 Task: GIF Creation: Add text captions to a GIF.
Action: Mouse moved to (726, 677)
Screenshot: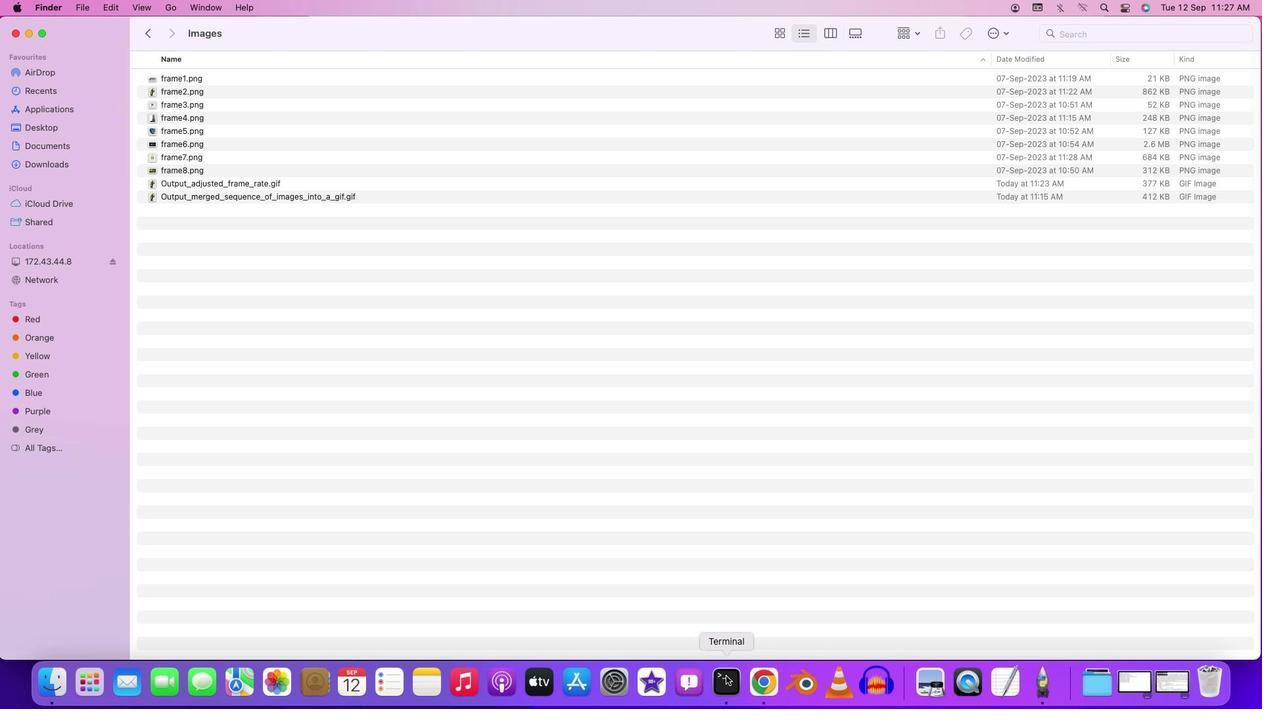 
Action: Mouse pressed right at (726, 677)
Screenshot: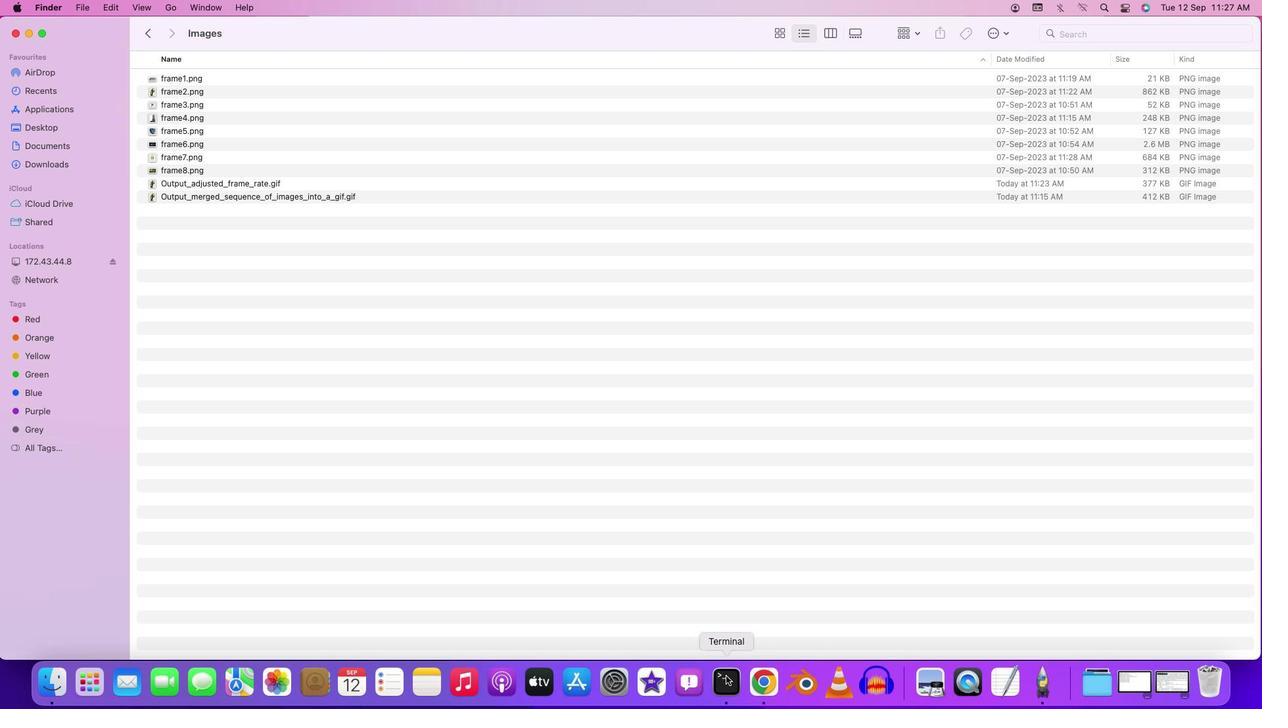 
Action: Mouse moved to (764, 521)
Screenshot: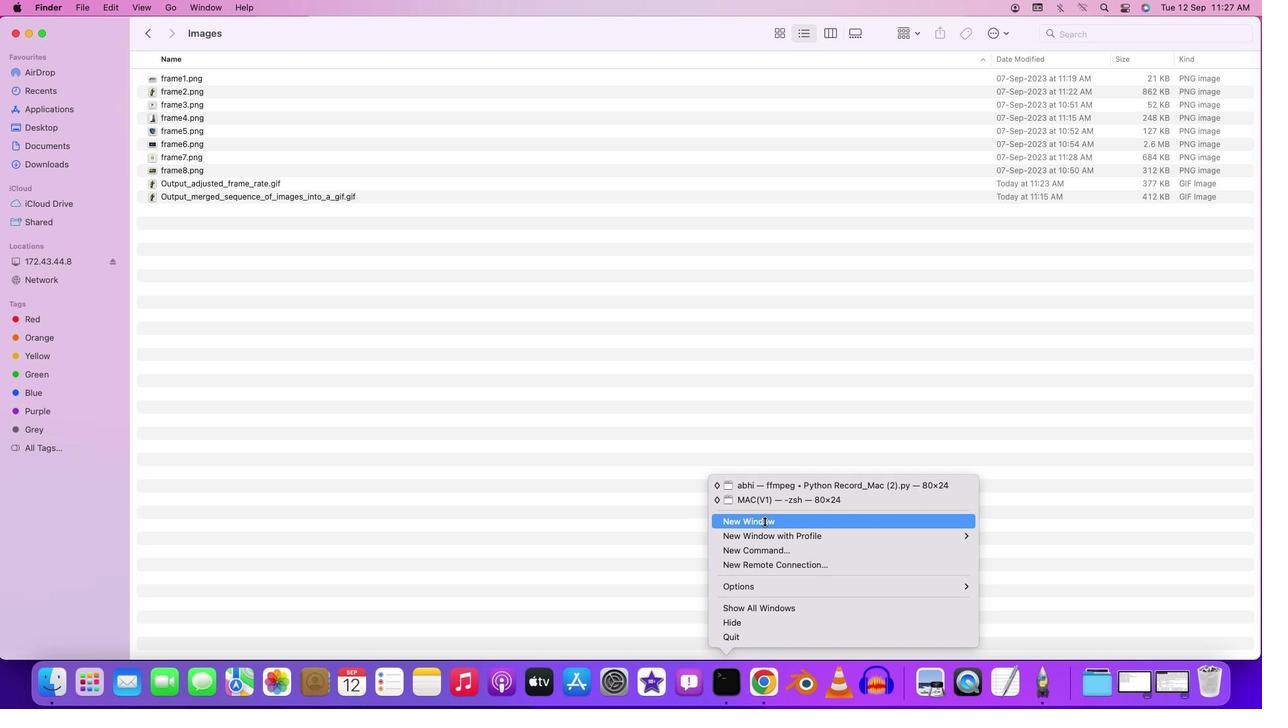 
Action: Mouse pressed left at (764, 521)
Screenshot: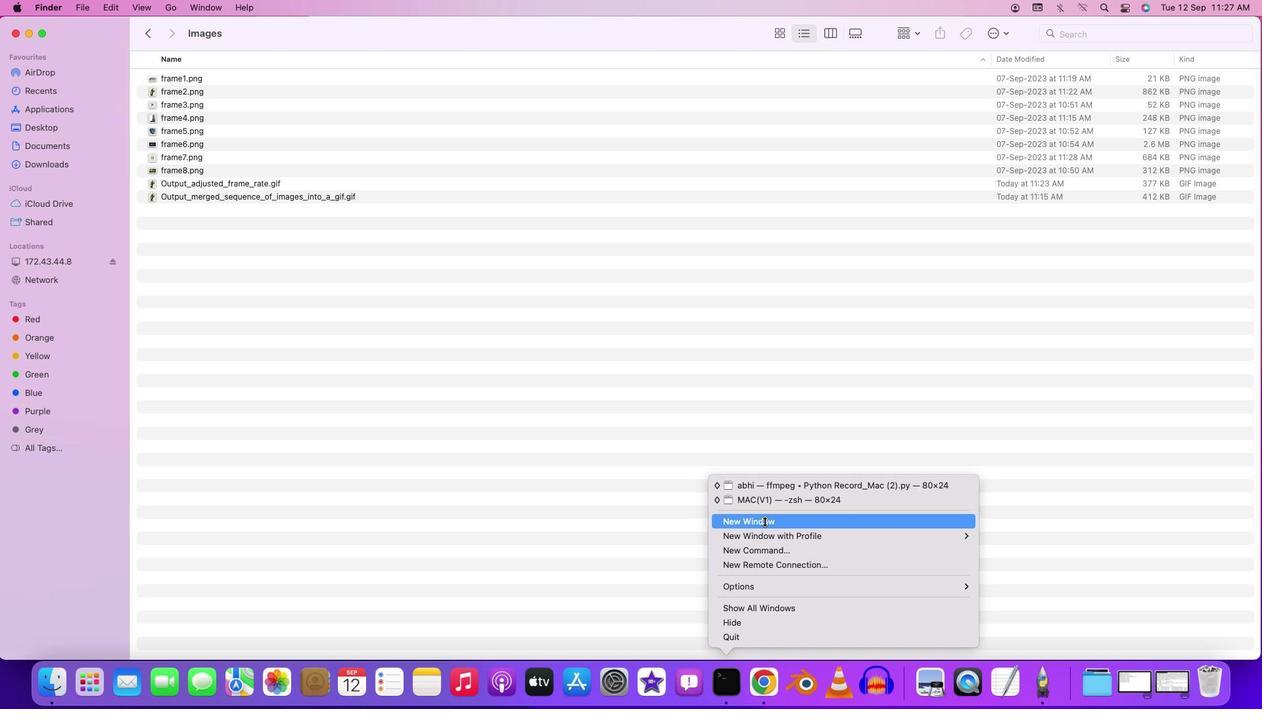 
Action: Mouse moved to (753, 472)
Screenshot: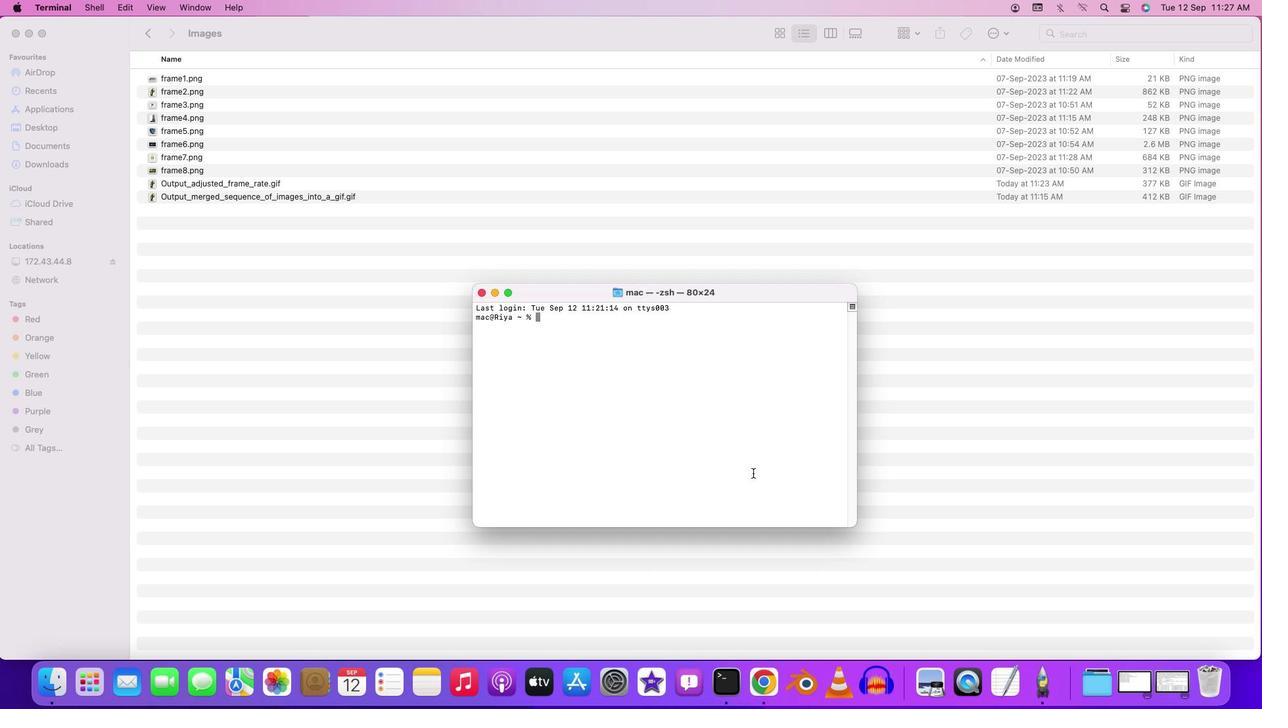 
Action: Key pressed 'c''d'Key.space'd''e''s''k''t''o''p'Key.enter'c''d'Key.space'f''f''m''p''e''g'Key.enter'c''d'Key.spaceKey.backspaceKey.space'g''i'Key.backspaceKey.backspaceKey.shift'G''i''f'Key.enter'c''d'Key.space'i'Key.backspaceKey.shift'I''m''a''g''e''s'Key.enterKey.backspace'f''f''m''p''e''g'Key.space'-''i'Key.spaceKey.shift'O''u''t''p''u''t'Key.leftKey.rightKey.shift'_''a''d''j''u''s''t''e''d'Key.shift'_''f''r''a''m''e'Key.shift'_''r''a''t''e''.''g''i''f'Key.leftKey.rightKey.leftKey.leftKey.leftKey.rightKey.rightKey.rightKey.rightKey.rightKey.space'-''v''f'Key.spaceKey.shift'"''d''r''a''w''t''e''x''t''=''t''e''x''t''='Key.shift';'Key.backspaceKey.shift"'"Key.leftKey.leftKey.leftKey.leftKey.leftKey.leftKey.leftKey.rightKey.rightKey.rightKey.rightKey.rightKey.rightKey.rightKey.shiftKey.shift'A''l''i''e''n''s'Key.space'c''o''m''e'Key.space'f''r''o''m'Key.space's''p''e'Key.backspace'a''c''e'Key.spaceKey.backspace',''f''r''o'','Key.backspace'm'Key.space't''h''e''i''r'Key.space'o''w''n'Key.spaceKey.backspaceKey.space'g''a''l''a''x''y'Key.spaceKey.backspaceKey.space'i''n'Key.backspaceKey.backspaceKey.backspace','Key.space'i''n''s''i''d''e'Key.spaceKey.backspaceKey.backspaceKey.backspaceKey.backspaceKey.backspaceKey.backspaceKey.backspaceKey.backspaceKey.backspace',''g''o''l'Key.backspaceKey.backspaceKey.backspace's''o''l''a''r'Key.space's''y''s''t''e''m'',''p''l''a'Key.backspaceKey.backspaceKey.backspace'a''n''d'Key.space'p''l''a''n''e''t'Key.shift"'"Key.leftKey.leftKey.leftKey.leftKey.leftKey.rightKey.leftKey.leftKey.leftKey.leftKey.leftKey.leftKey.leftKey.leftKey.leftKey.rightKey.rightKey.rightKey.rightKey.rightKey.rightKey.rightKey.rightKey.rightKey.rightKey.rightKey.rightKey.rightKey.rightKey.rightKey.shift':'Key.leftKey.backspaceKey.rightKey.backspace"'"Key.shift':''x''=''1''0'Key.shift':''y''=''1''0'Key.shift':''f''o''n''d'Key.backspace't''s''i''z''e''=''2''4'Key.shift':''f''o''n''t''c''o''l''r'Key.backspace'o''r''=''w''h''i''t''e'Key.shift'"'Key.leftKey.leftKey.leftKey.leftKey.leftKey.leftKey.leftKey.leftKey.leftKey.leftKey.leftKey.leftKey.leftKey.leftKey.leftKey.leftKey.leftKey.leftKey.leftKey.leftKey.leftKey.leftKey.leftKey.leftKey.leftKey.leftKey.leftKey.leftKey.leftKey.leftKey.leftKey.leftKey.rightKey.rightKey.rightKey.rightKey.rightKey.rightKey.rightKey.rightKey.rightKey.rightKey.rightKey.rightKey.rightKey.rightKey.rightKey.rightKey.rightKey.rightKey.rightKey.rightKey.rightKey.rightKey.rightKey.rightKey.rightKey.rightKey.rightKey.rightKey.rightKey.rightKey.rightKey.rightKey.rightKey.space'o''u''t''p''u''t'Key.shift'_''c''a''p''t''i''o''n''s'Key.shift'_''a''d''d''e''d''.''g''i''f'Key.enter
Screenshot: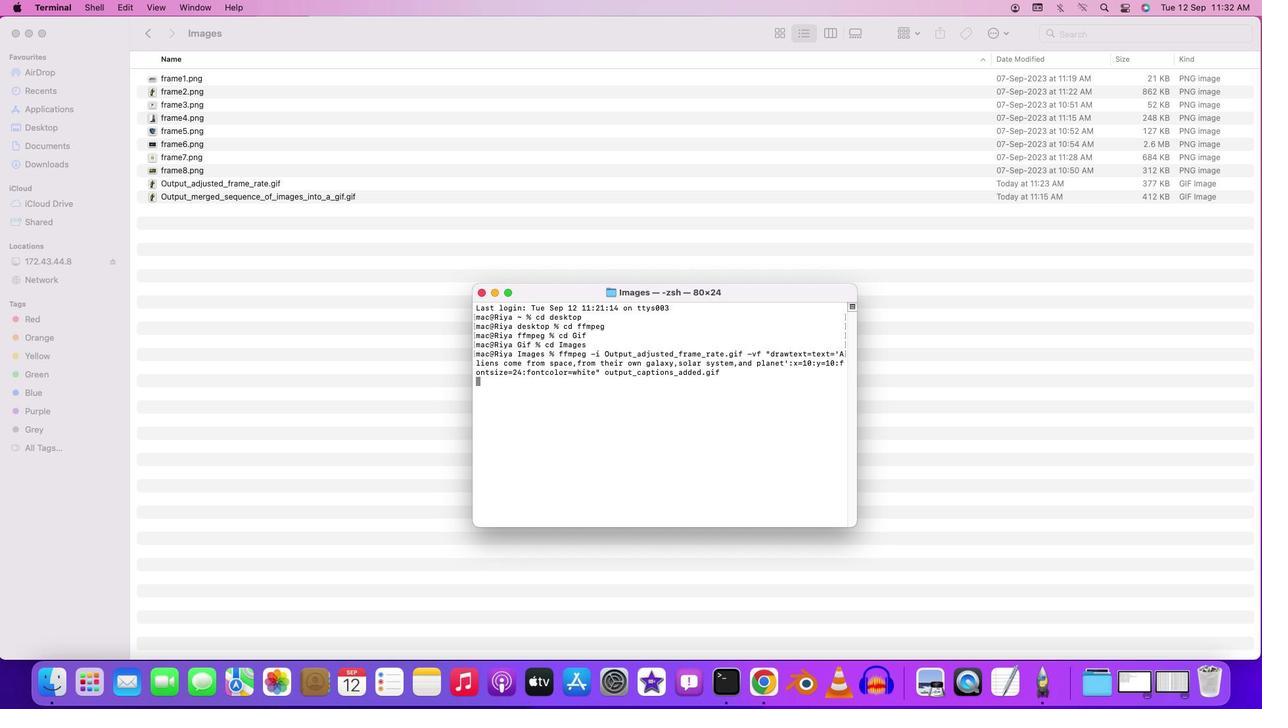 
Action: Mouse moved to (606, 516)
Screenshot: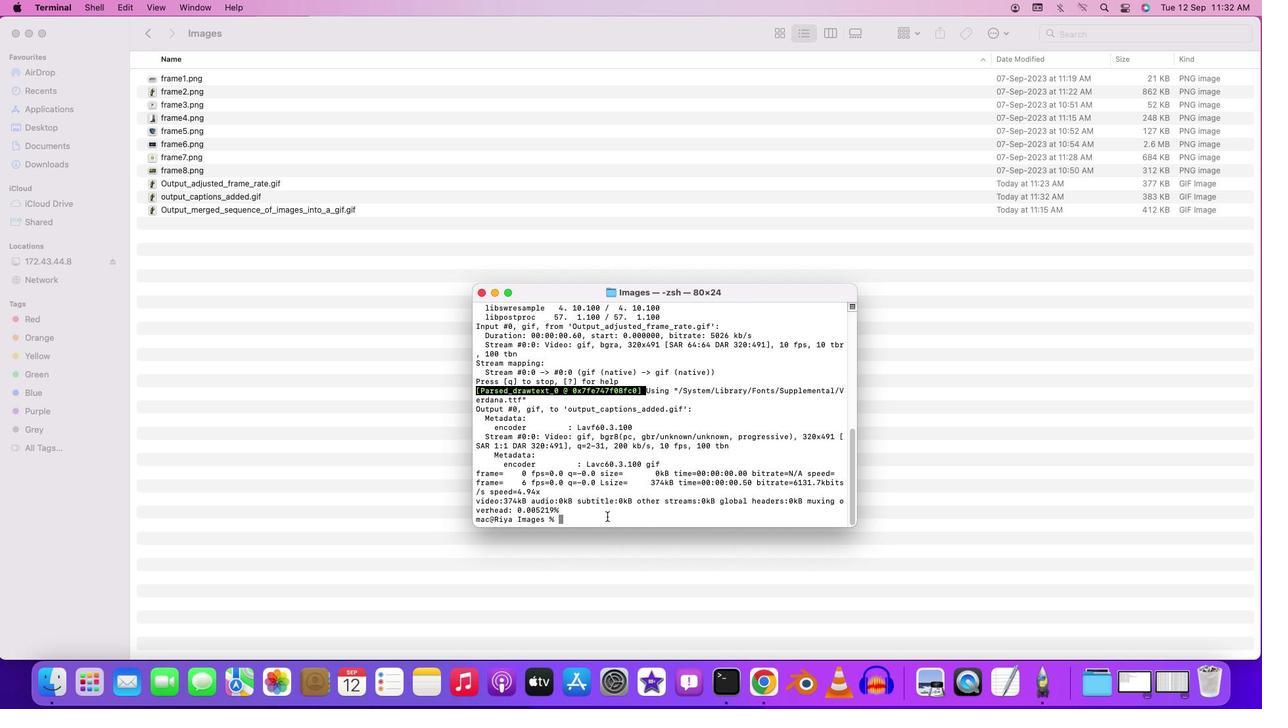 
